 Task: Make in the project AgilePulse a sprint 'Front-end Framework Sprint'. Create in the project AgilePulse a sprint 'Front-end Framework Sprint'. Add in the project AgilePulse a sprint 'Front-end Framework Sprint'
Action: Mouse moved to (1049, 192)
Screenshot: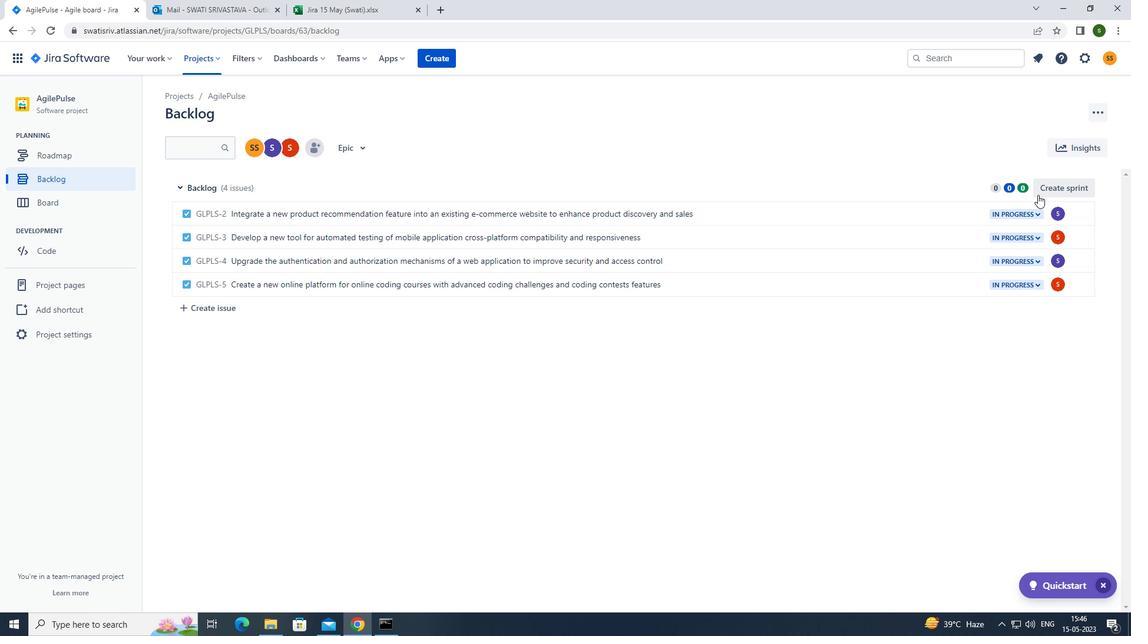 
Action: Mouse pressed left at (1049, 192)
Screenshot: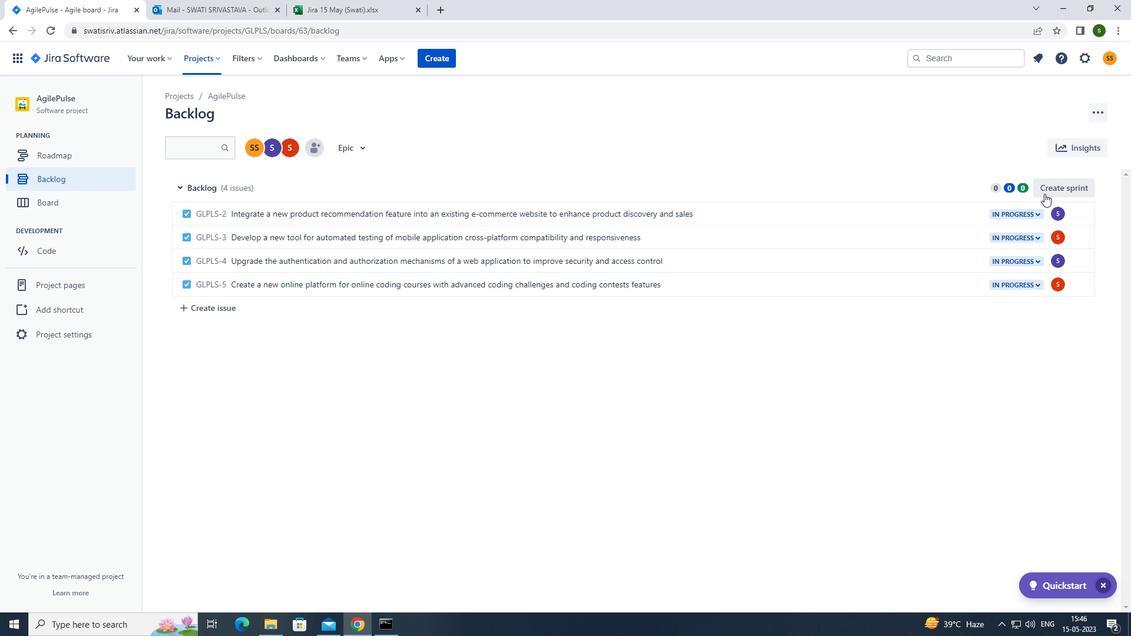 
Action: Mouse moved to (1085, 188)
Screenshot: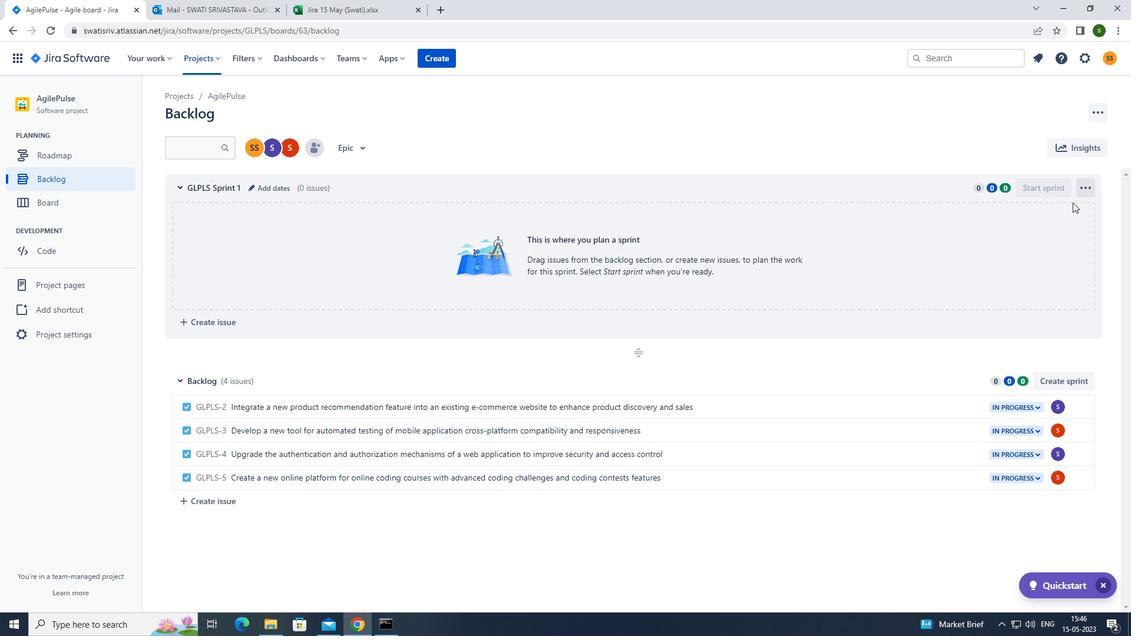 
Action: Mouse pressed left at (1085, 188)
Screenshot: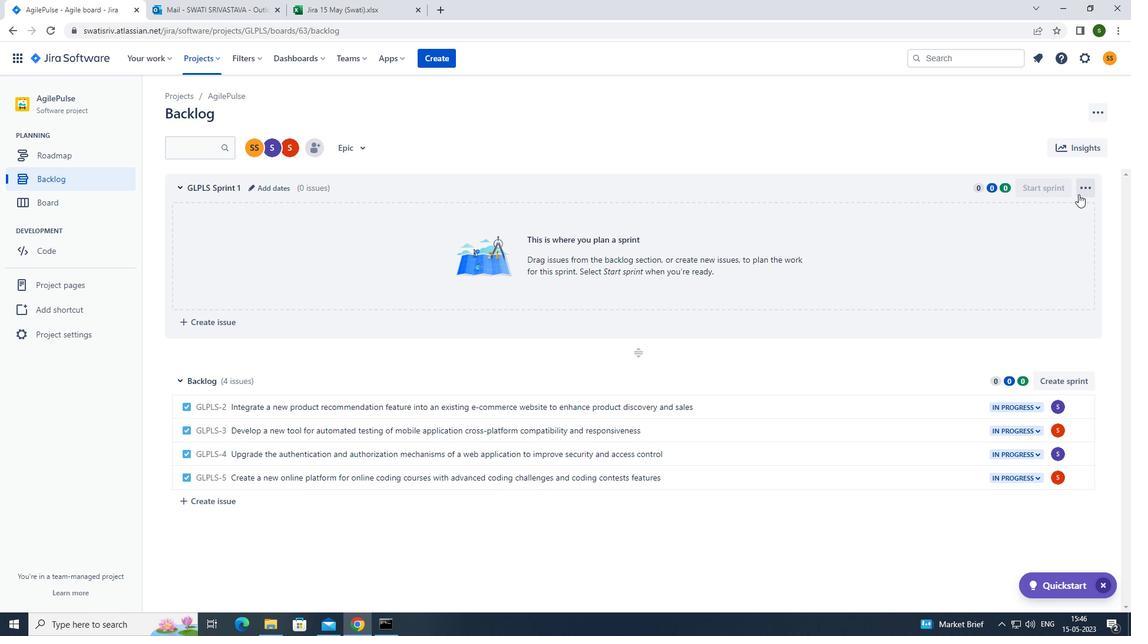 
Action: Mouse moved to (1056, 211)
Screenshot: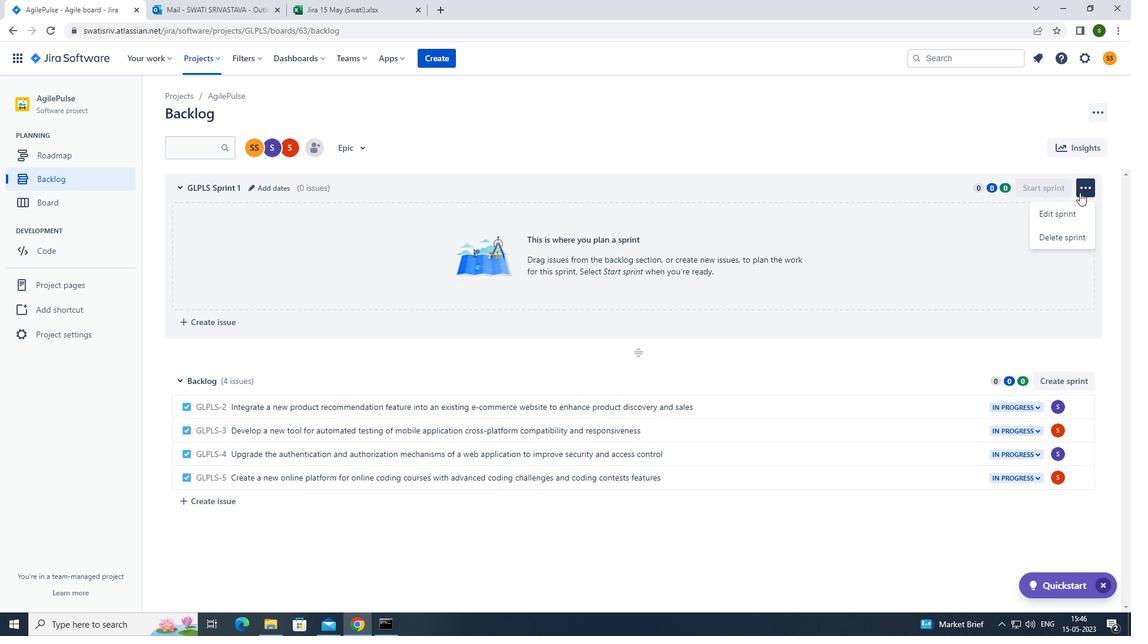
Action: Mouse pressed left at (1056, 211)
Screenshot: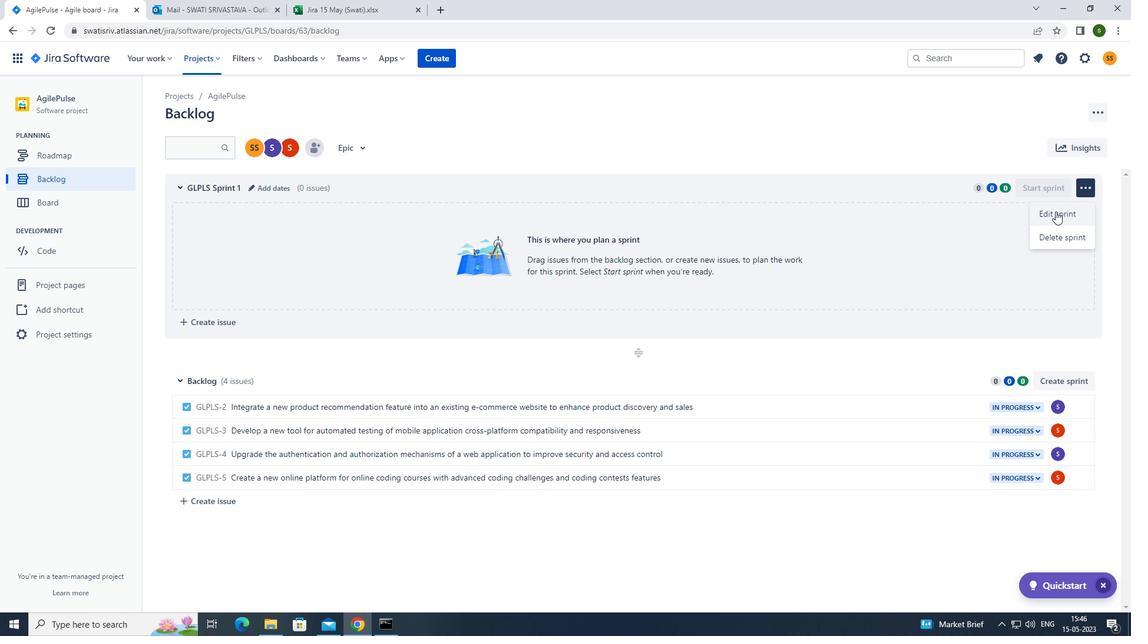 
Action: Mouse moved to (522, 150)
Screenshot: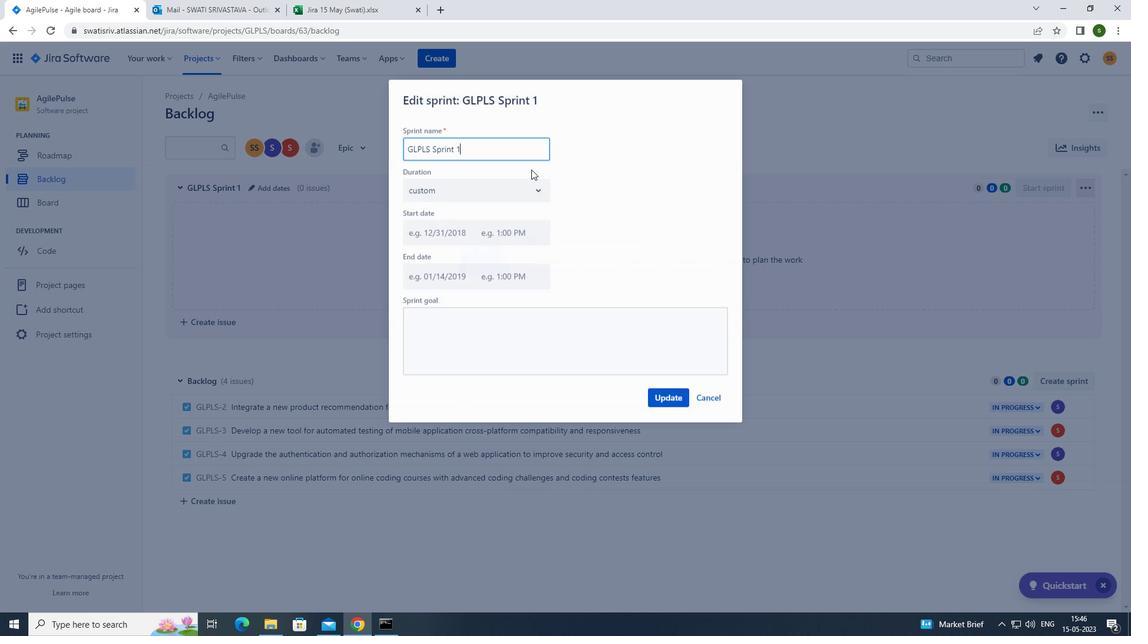 
Action: Key pressed <Key.backspace><Key.backspace><Key.backspace><Key.backspace><Key.backspace><Key.backspace><Key.backspace><Key.backspace><Key.backspace><Key.backspace><Key.backspace><Key.backspace><Key.backspace><Key.backspace><Key.backspace><Key.backspace><Key.backspace><Key.backspace><Key.backspace><Key.backspace><Key.caps_lock>f<Key.caps_lock>ront-end<Key.space><Key.caps_lock>f<Key.caps_lock>ramework<Key.space><Key.caps_lock>s<Key.caps_lock>print
Screenshot: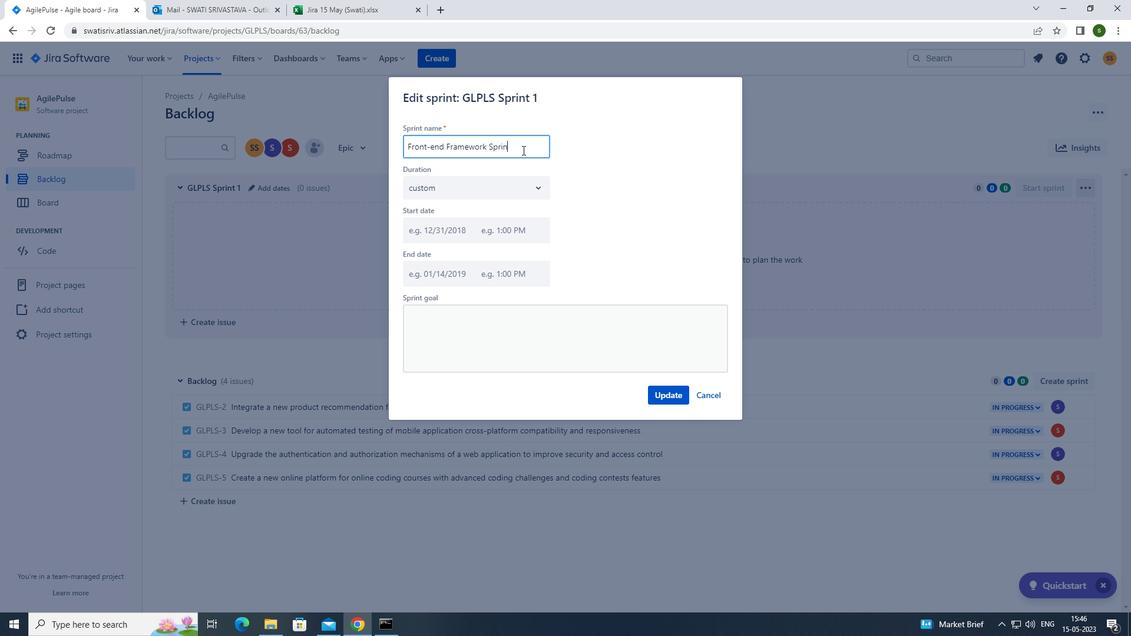 
Action: Mouse moved to (668, 390)
Screenshot: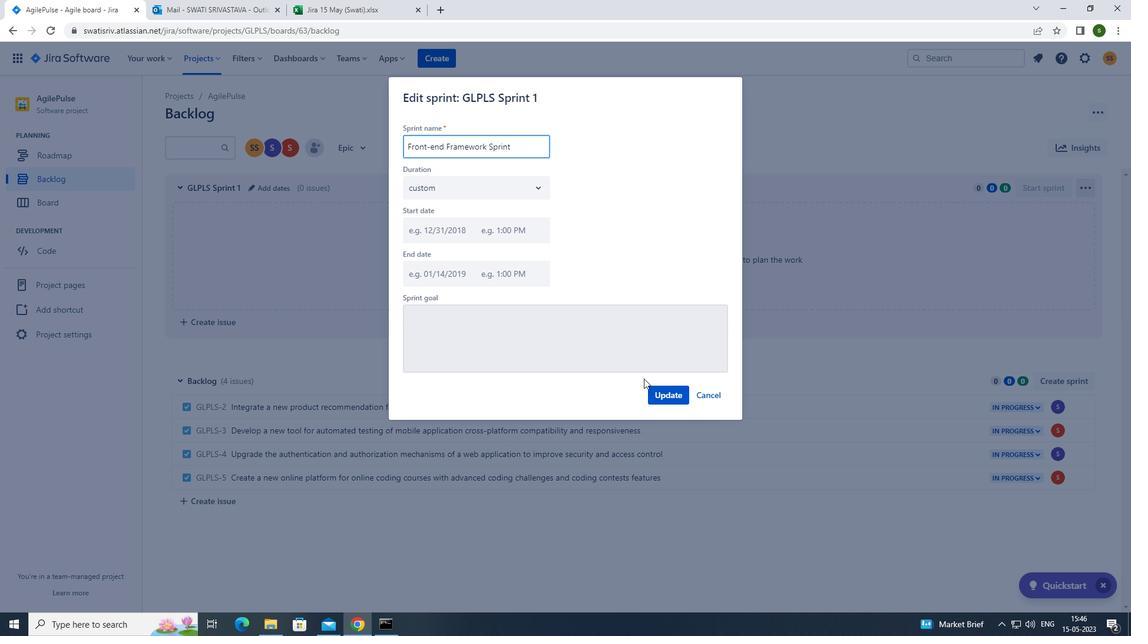 
Action: Mouse pressed left at (668, 390)
Screenshot: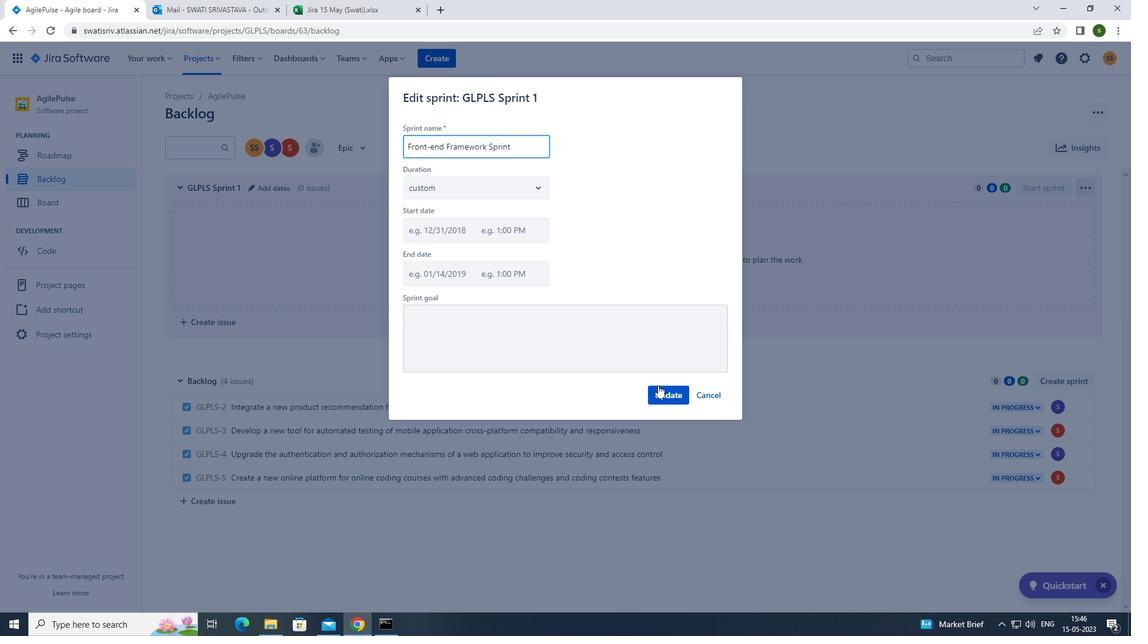 
Action: Mouse moved to (1069, 381)
Screenshot: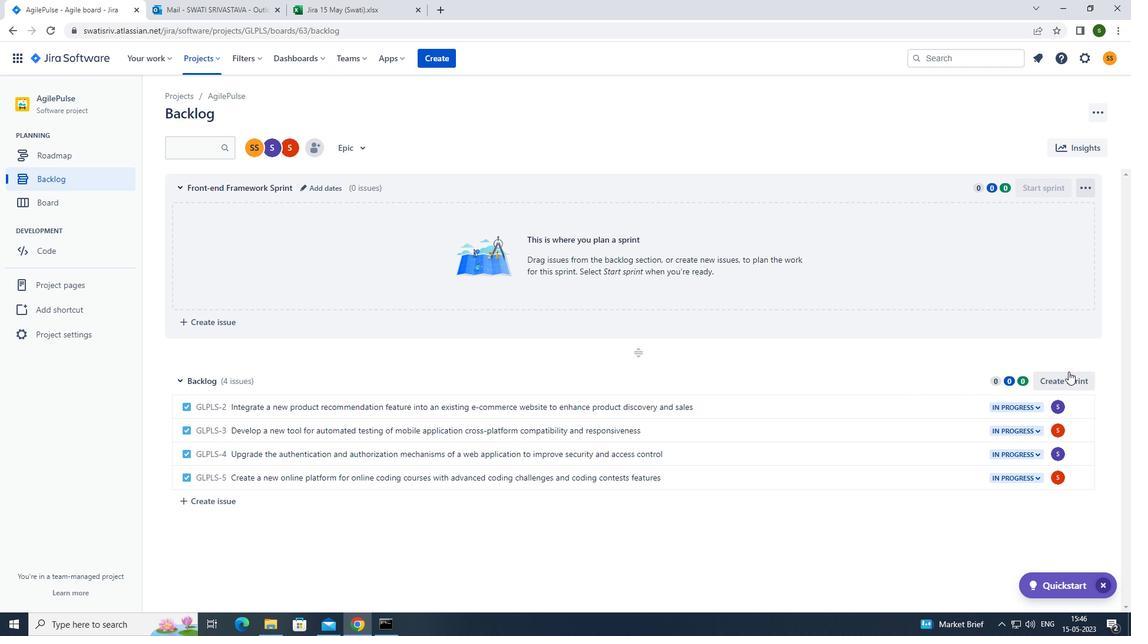 
Action: Mouse pressed left at (1069, 381)
Screenshot: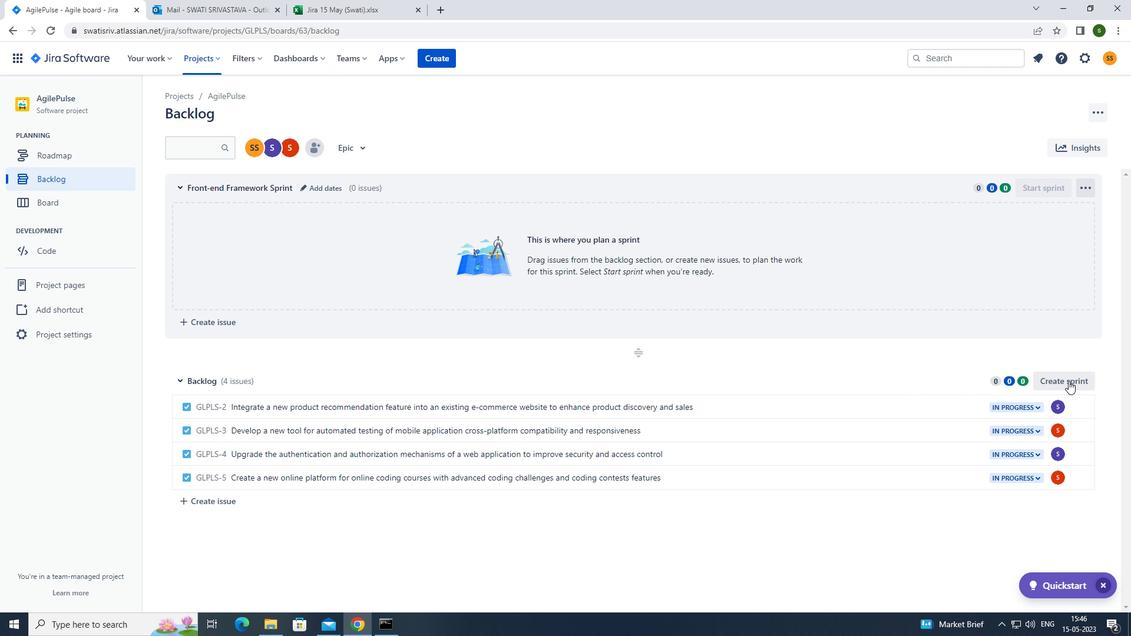 
Action: Mouse moved to (1088, 375)
Screenshot: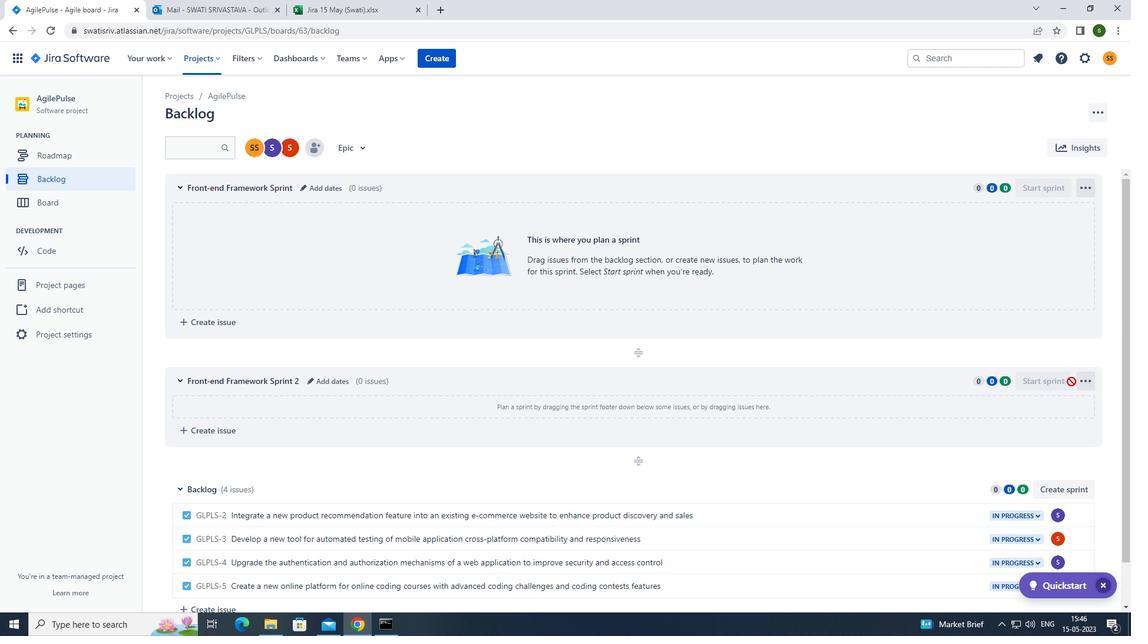 
Action: Mouse pressed left at (1088, 375)
Screenshot: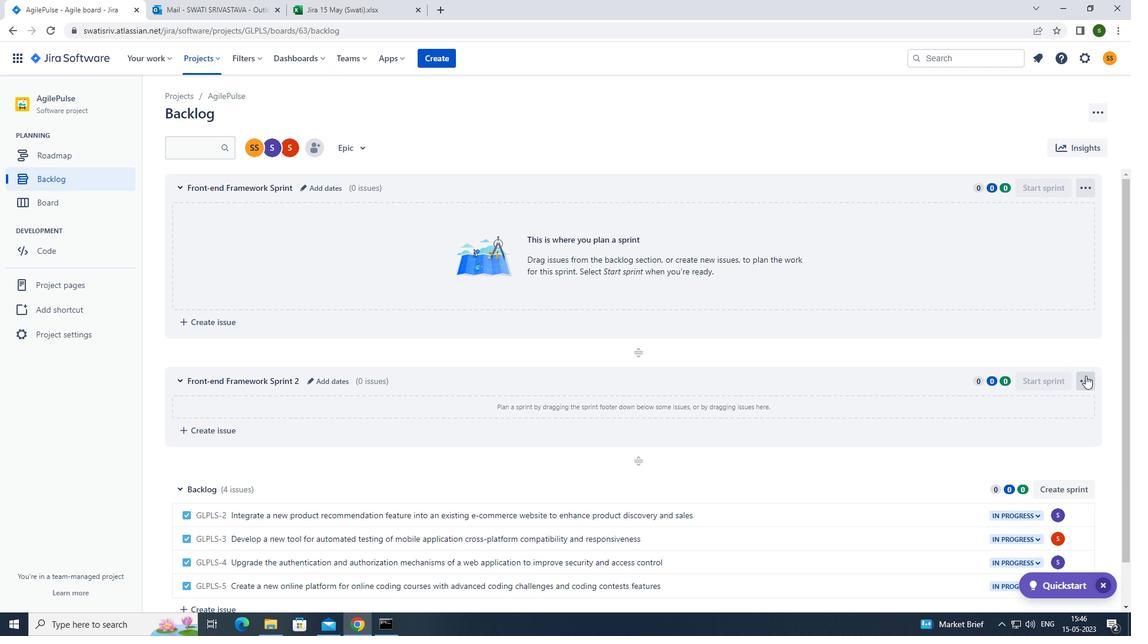
Action: Mouse moved to (1045, 432)
Screenshot: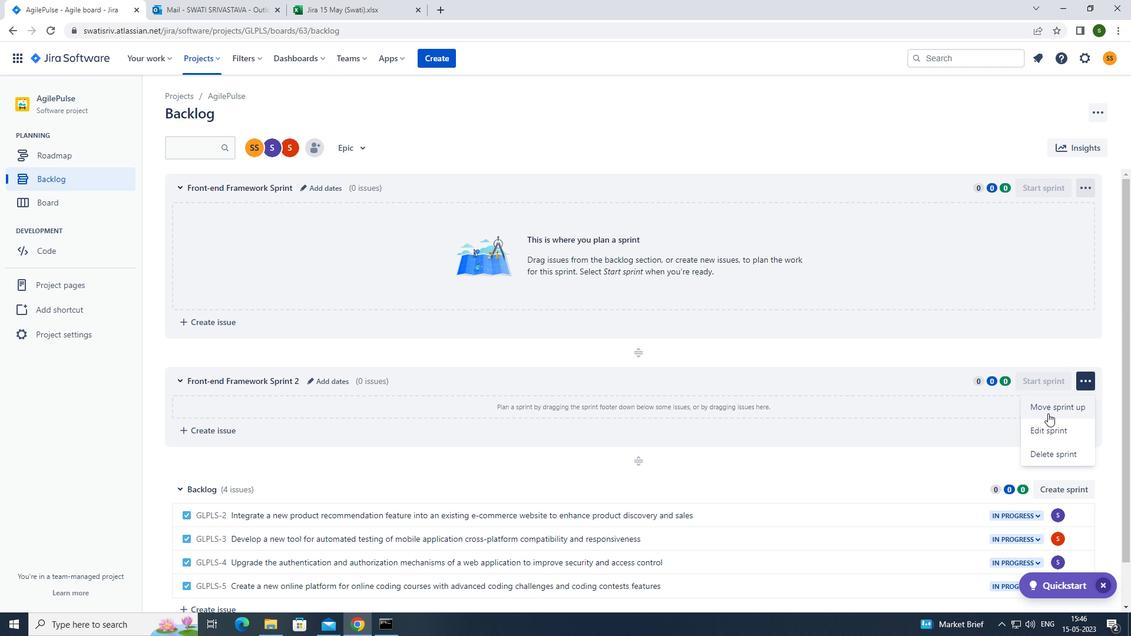 
Action: Mouse pressed left at (1045, 432)
Screenshot: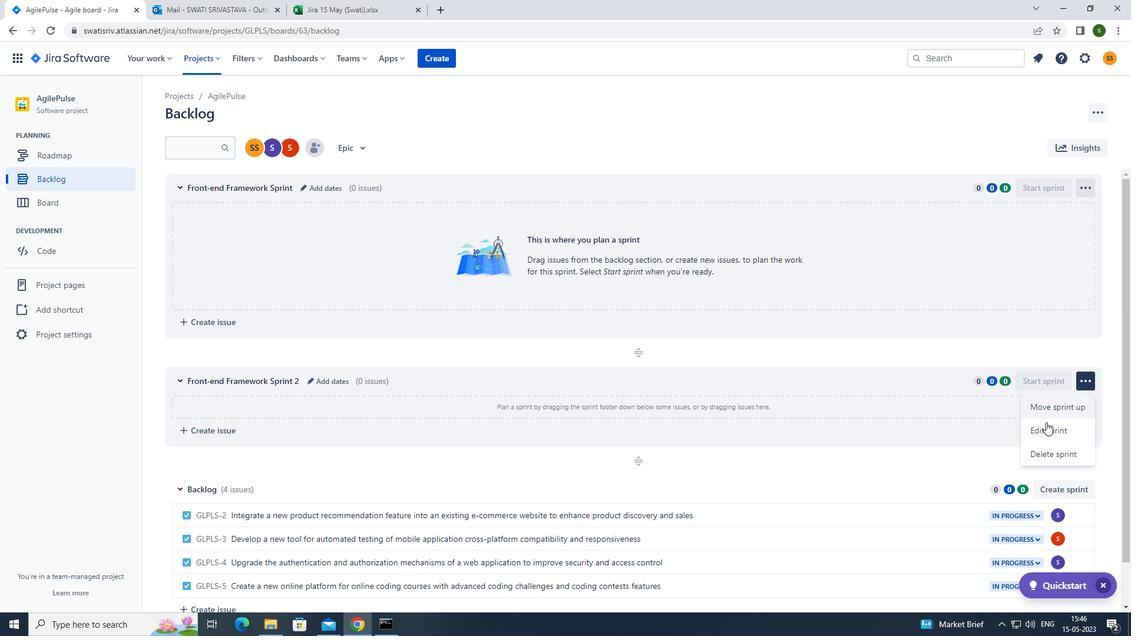 
Action: Mouse moved to (521, 144)
Screenshot: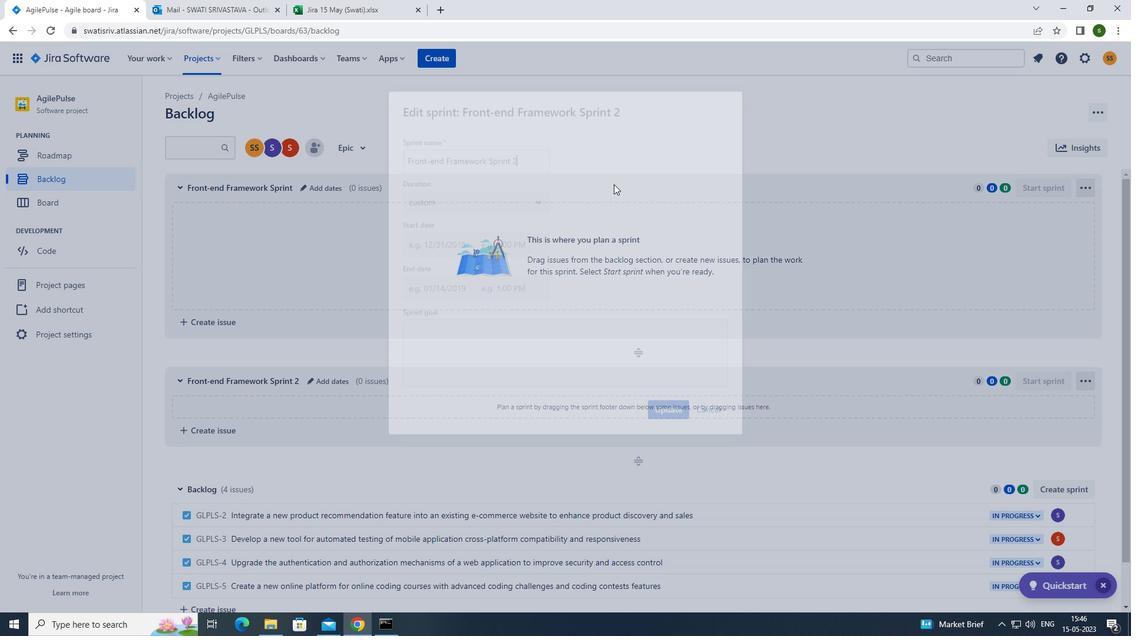 
Action: Key pressed <Key.backspace><Key.backspace><Key.backspace><Key.backspace><Key.backspace><Key.backspace><Key.backspace><Key.backspace><Key.backspace><Key.backspace><Key.backspace><Key.backspace><Key.backspace><Key.backspace><Key.backspace><Key.backspace><Key.backspace><Key.backspace><Key.backspace><Key.backspace><Key.backspace><Key.backspace><Key.backspace><Key.backspace><Key.backspace><Key.backspace><Key.backspace><Key.backspace><Key.backspace><Key.backspace><Key.backspace><Key.backspace><Key.backspace><Key.caps_lock>f<Key.caps_lock>ront-end<Key.space><Key.caps_lock>f<Key.caps_lock>ramework<Key.space><Key.caps_lock>s<Key.caps_lock>print
Screenshot: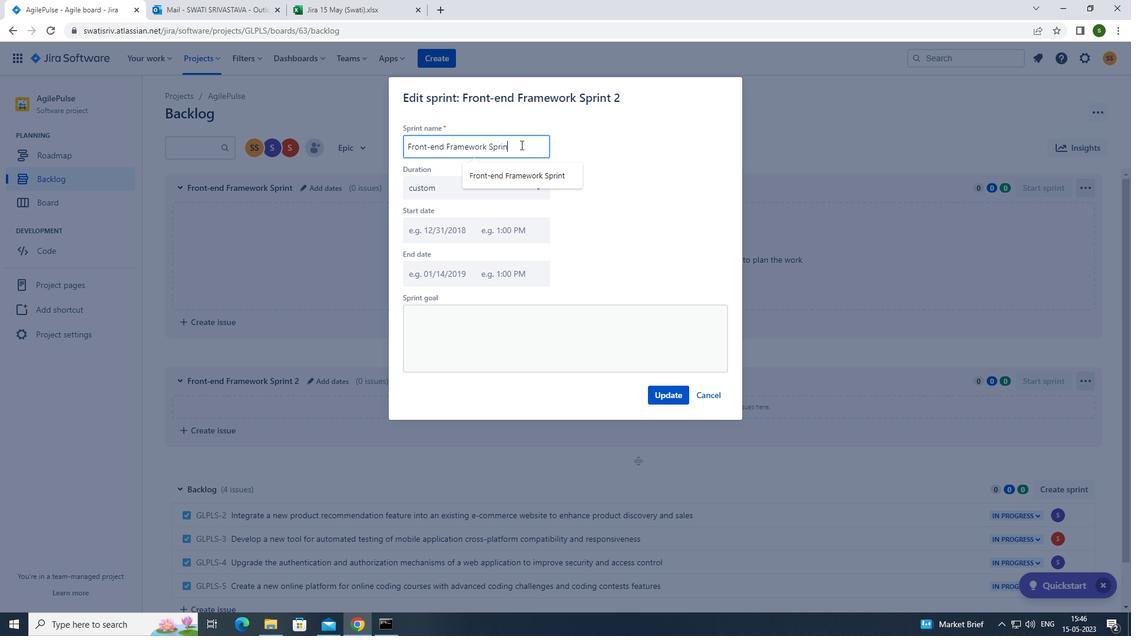 
Action: Mouse moved to (653, 391)
Screenshot: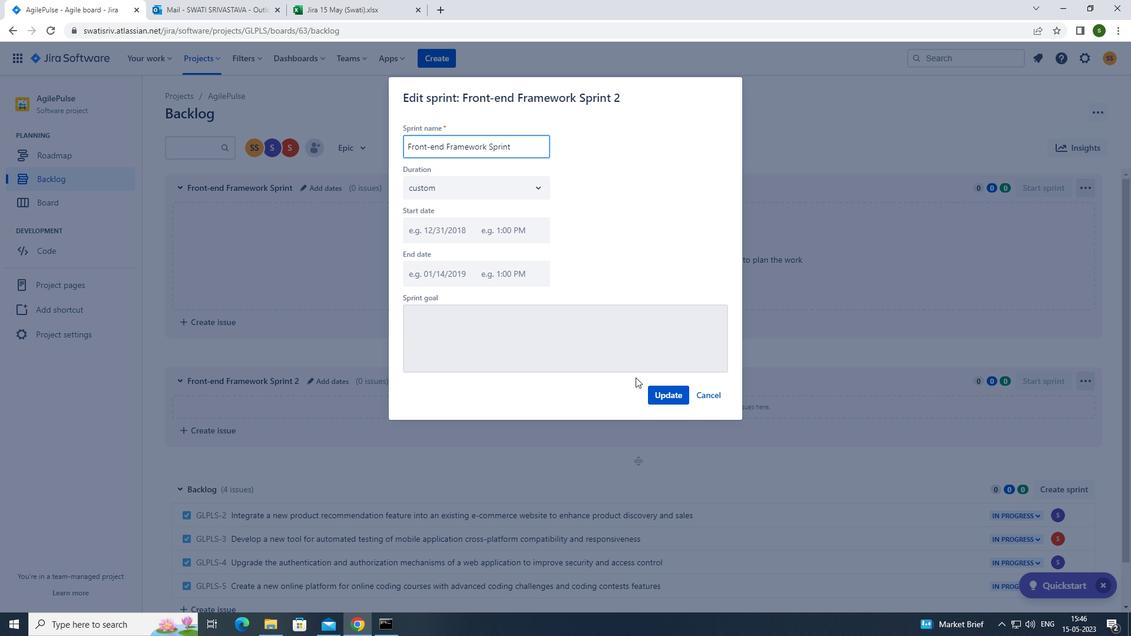 
Action: Mouse pressed left at (653, 391)
Screenshot: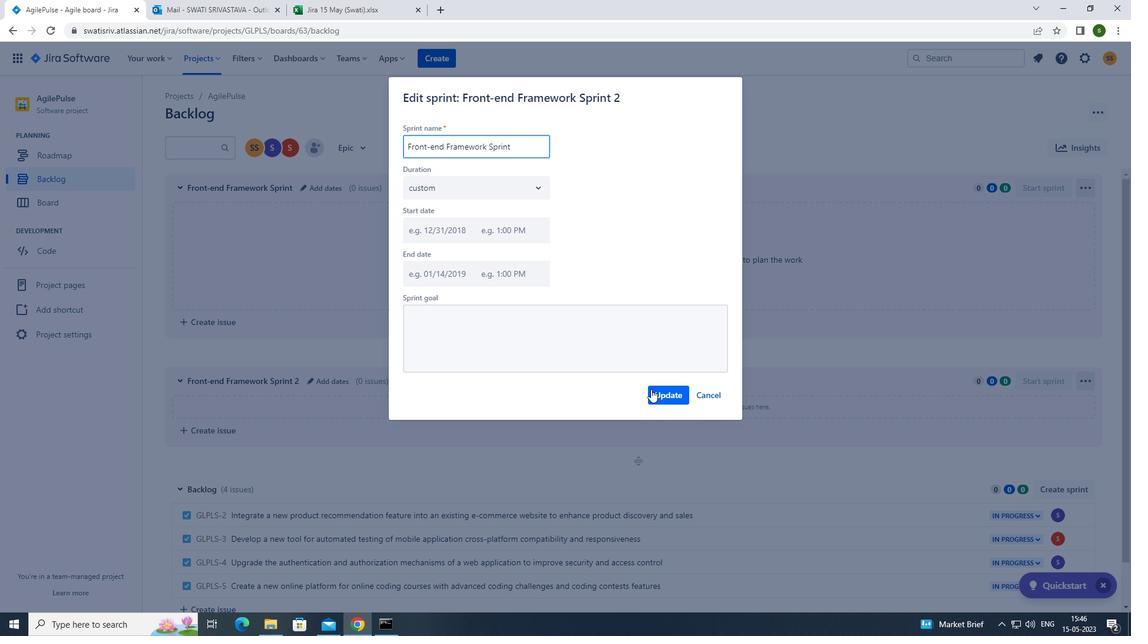 
Action: Mouse moved to (1056, 487)
Screenshot: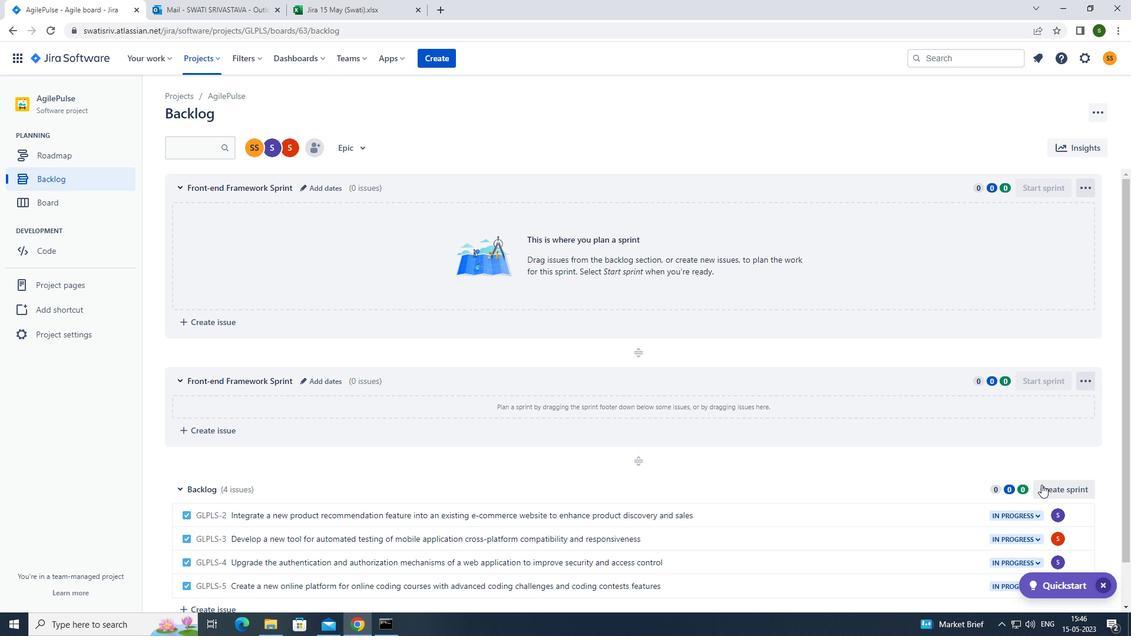 
Action: Mouse pressed left at (1056, 487)
Screenshot: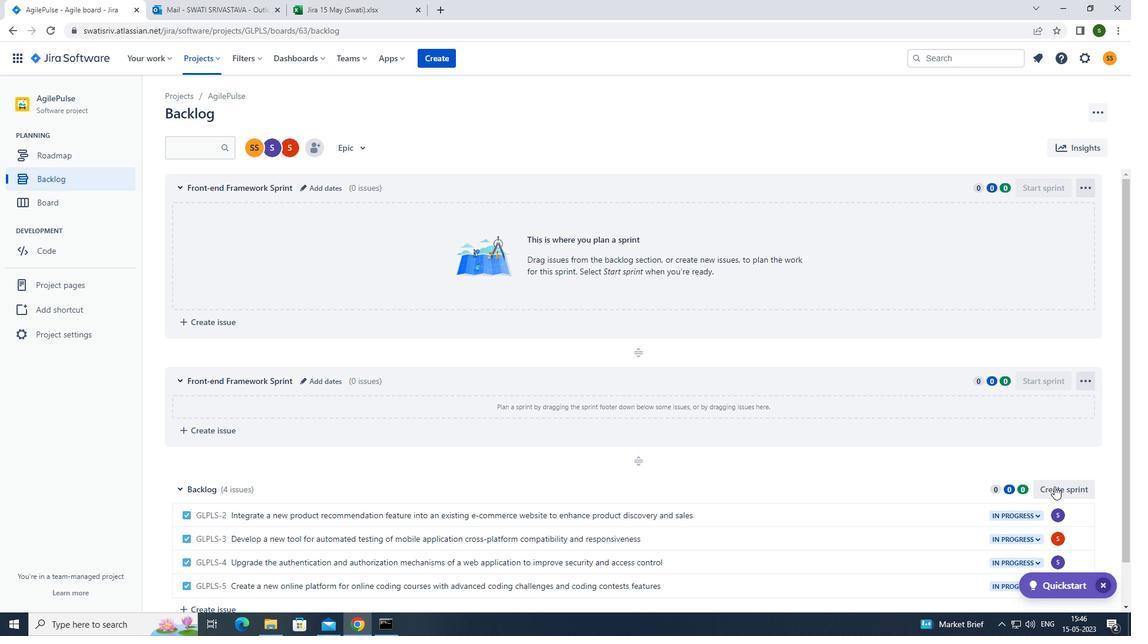 
Action: Mouse moved to (1086, 492)
Screenshot: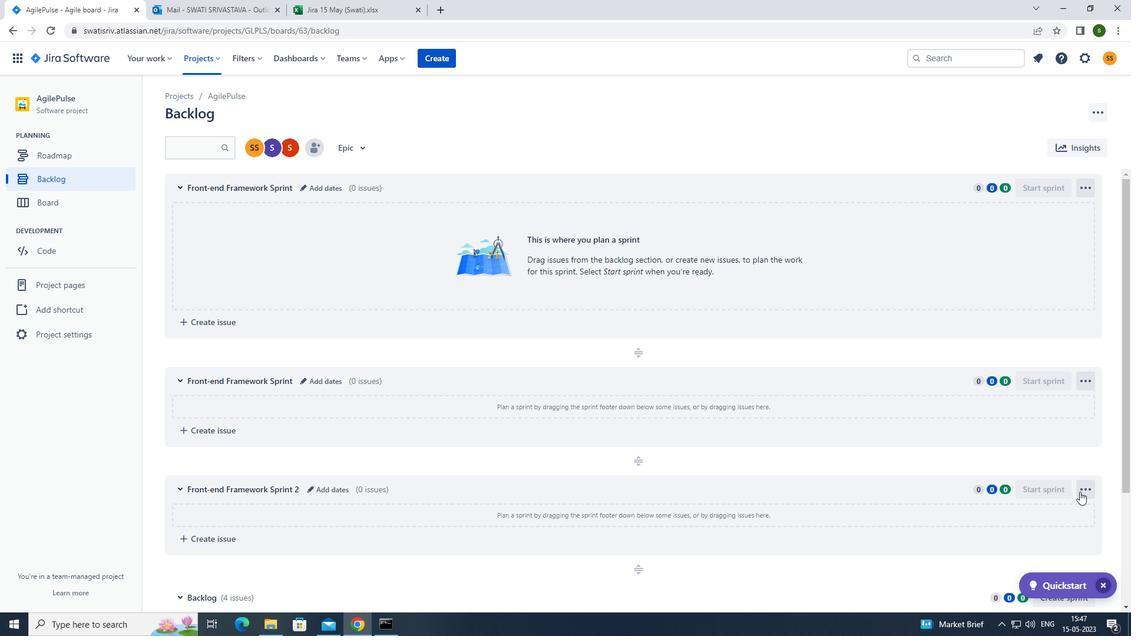 
Action: Mouse pressed left at (1086, 492)
Screenshot: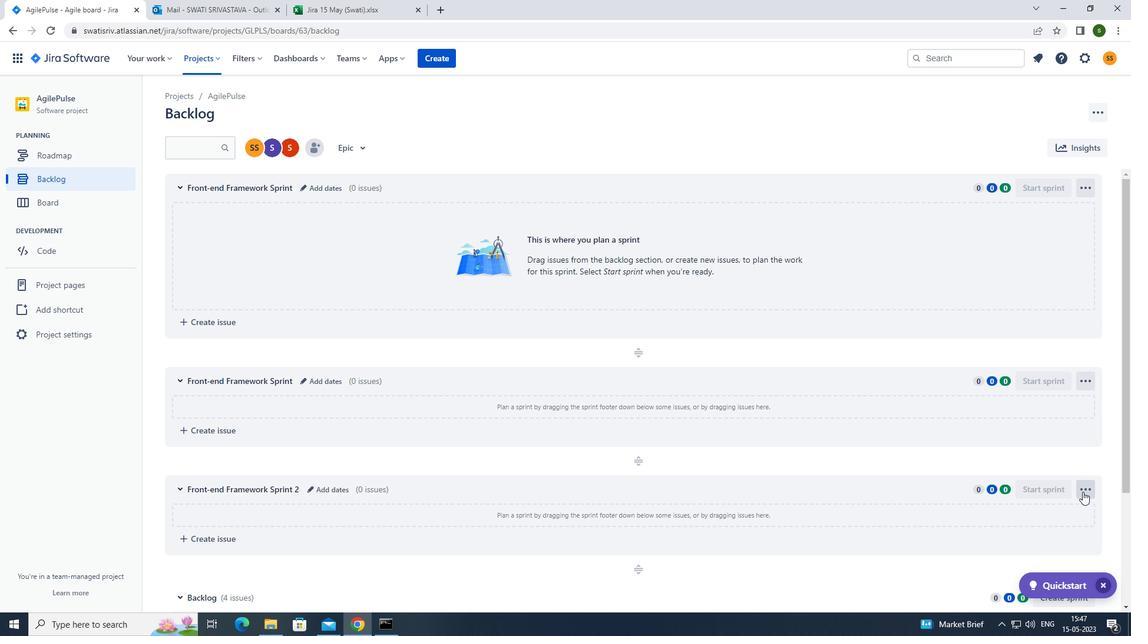 
Action: Mouse moved to (1056, 544)
Screenshot: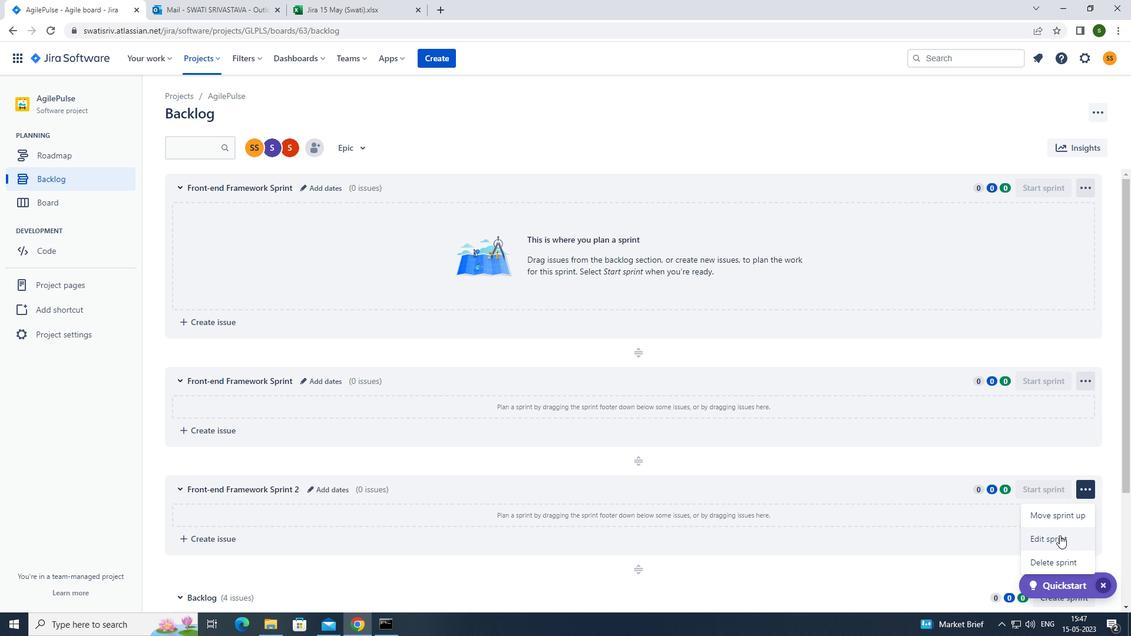 
Action: Mouse pressed left at (1056, 544)
Screenshot: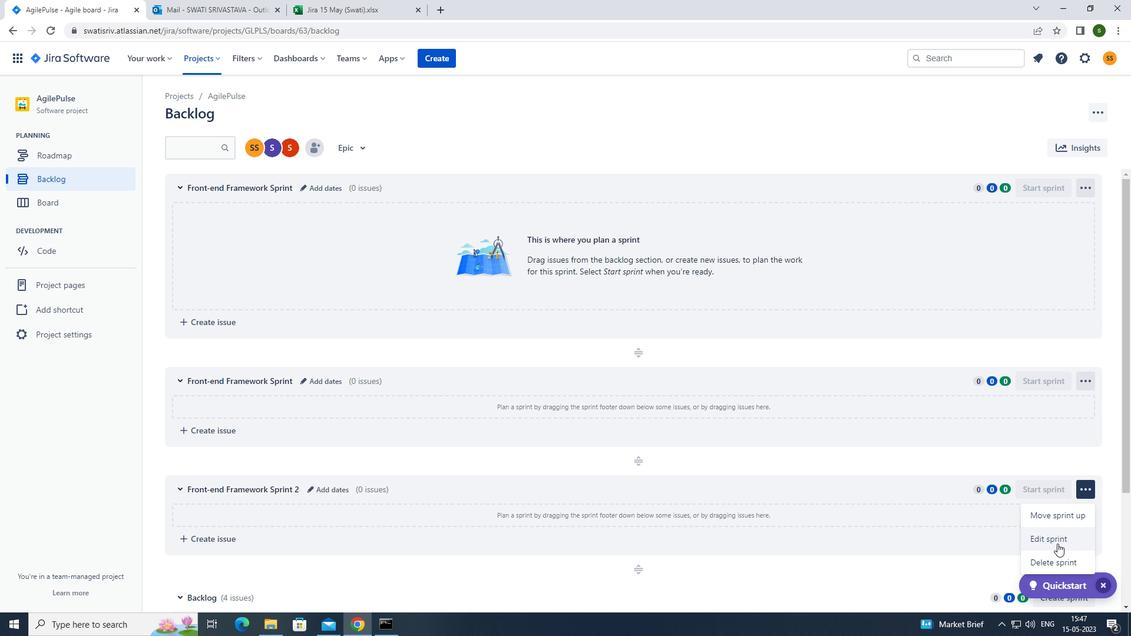 
Action: Mouse moved to (528, 148)
Screenshot: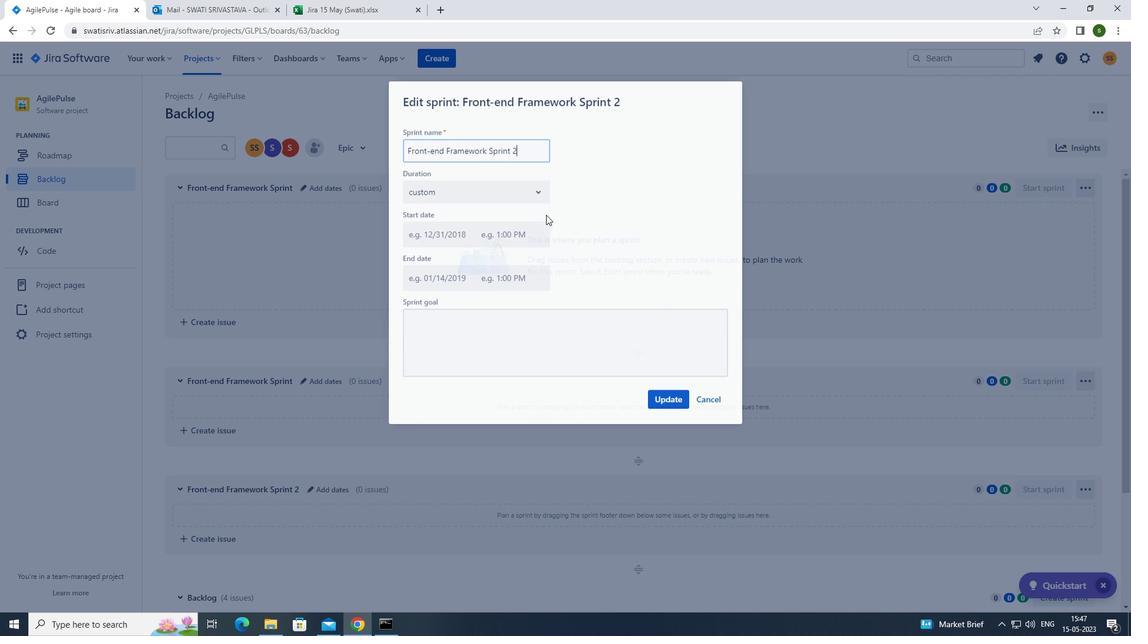 
Action: Key pressed <Key.backspace><Key.backspace><Key.backspace><Key.backspace><Key.backspace><Key.backspace><Key.backspace><Key.backspace><Key.backspace><Key.backspace><Key.backspace><Key.backspace><Key.backspace><Key.backspace><Key.backspace><Key.backspace><Key.backspace><Key.backspace><Key.backspace><Key.backspace><Key.backspace><Key.backspace><Key.backspace><Key.backspace><Key.backspace><Key.backspace><Key.backspace><Key.backspace><Key.backspace><Key.backspace><Key.backspace><Key.backspace><Key.backspace><Key.backspace><Key.backspace><Key.backspace><Key.caps_lock>f<Key.caps_lock>ront-end<Key.space><Key.caps_lock>f<Key.caps_lock>ramework<Key.space><Key.caps_lock>s<Key.caps_lock>print
Screenshot: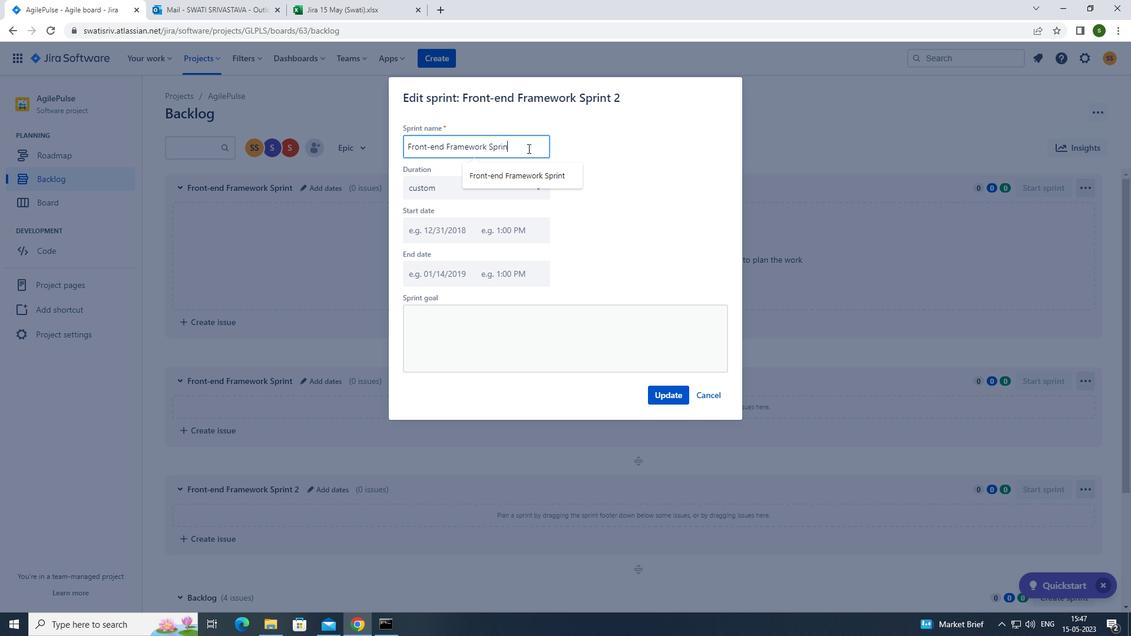 
Action: Mouse moved to (657, 391)
Screenshot: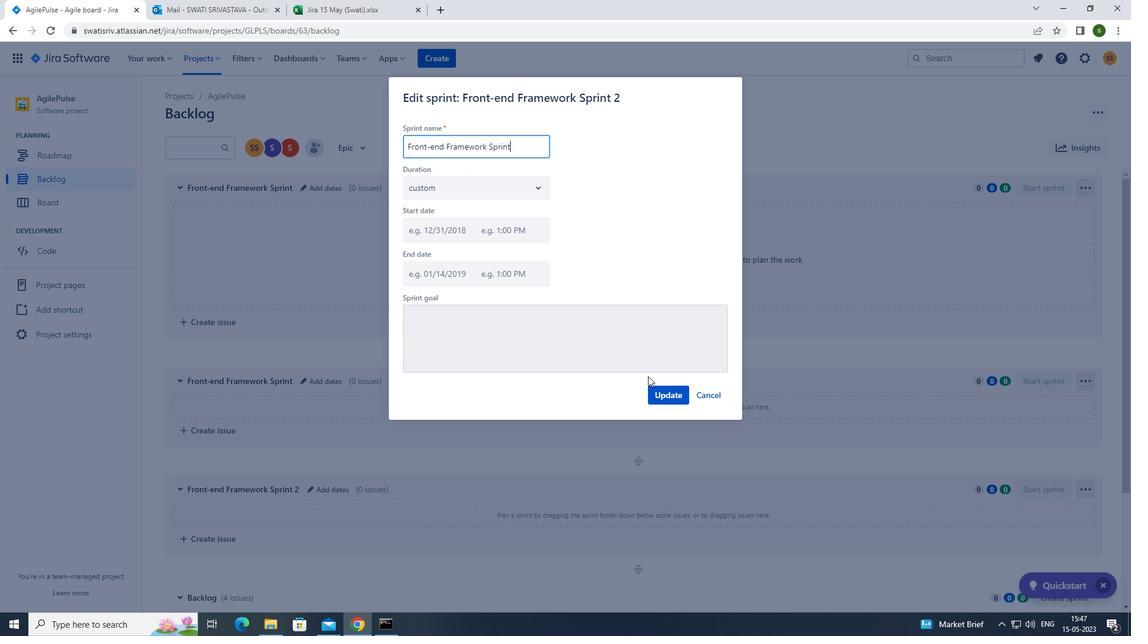 
Action: Mouse pressed left at (657, 391)
Screenshot: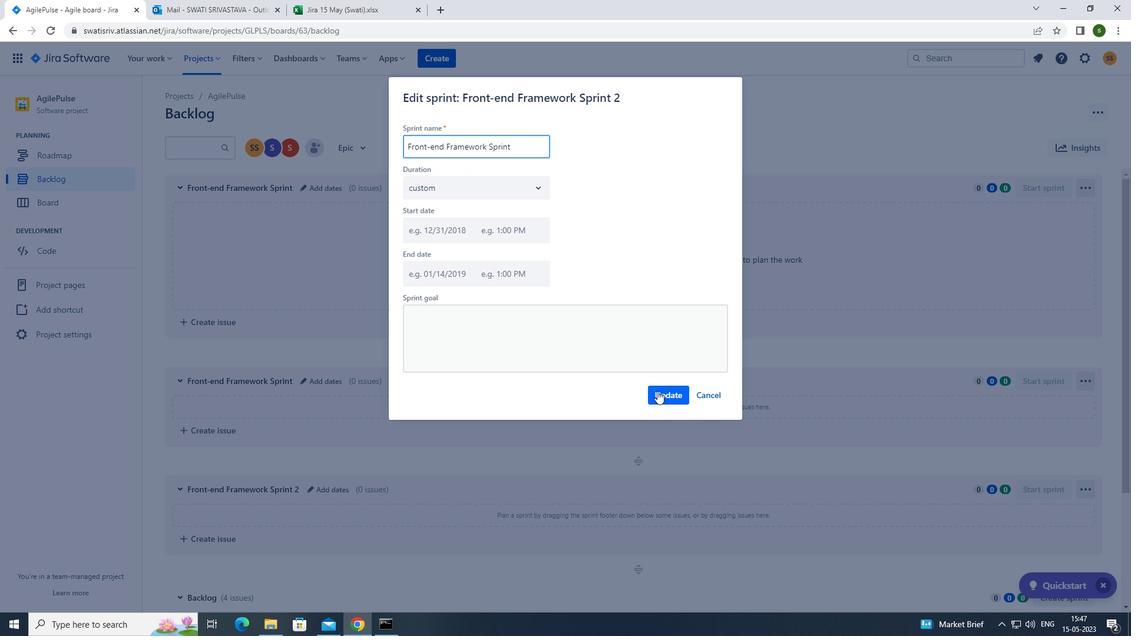 
